 Task: Check the average views per listing of spa in the last 3 years.
Action: Mouse moved to (788, 192)
Screenshot: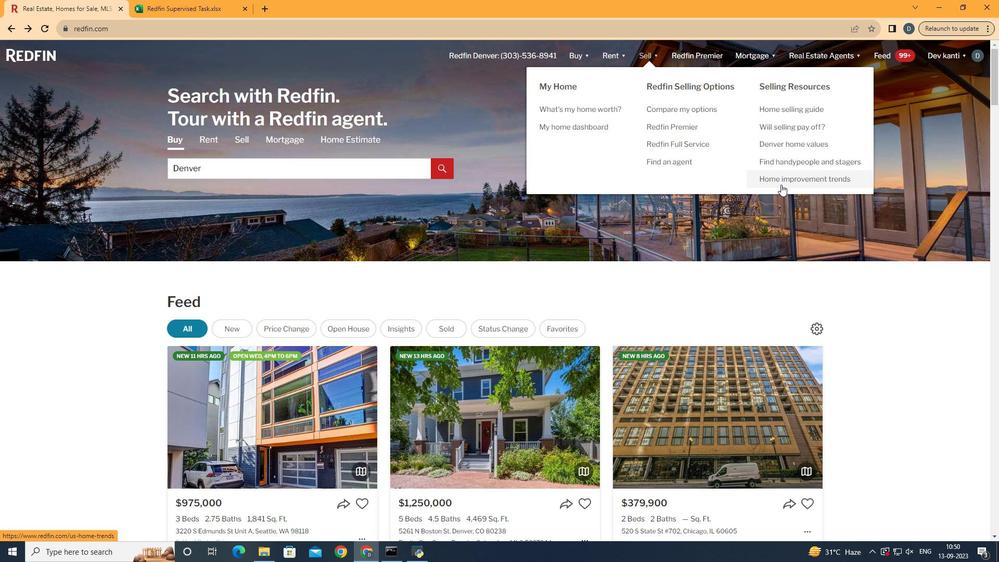 
Action: Mouse pressed left at (788, 192)
Screenshot: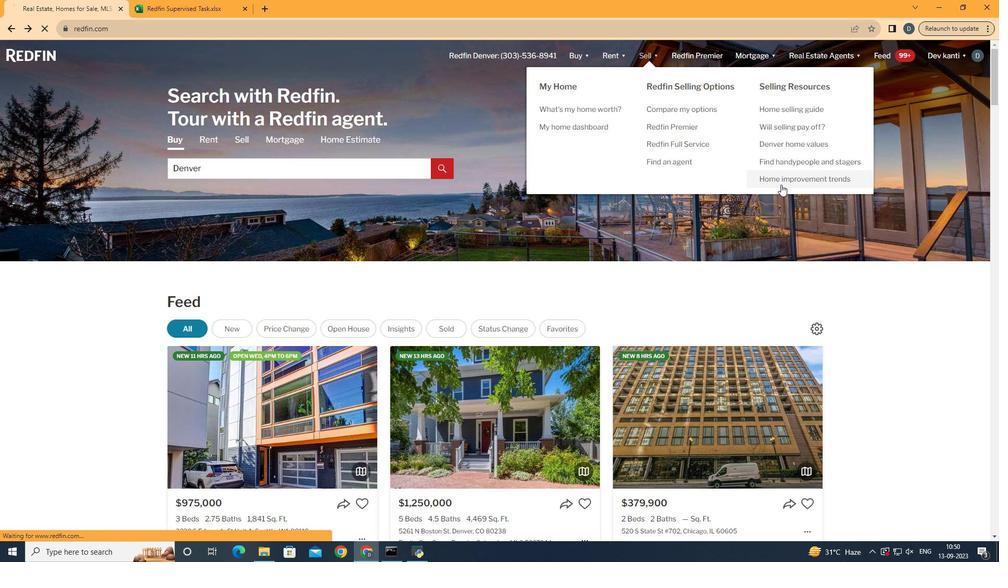 
Action: Mouse moved to (257, 200)
Screenshot: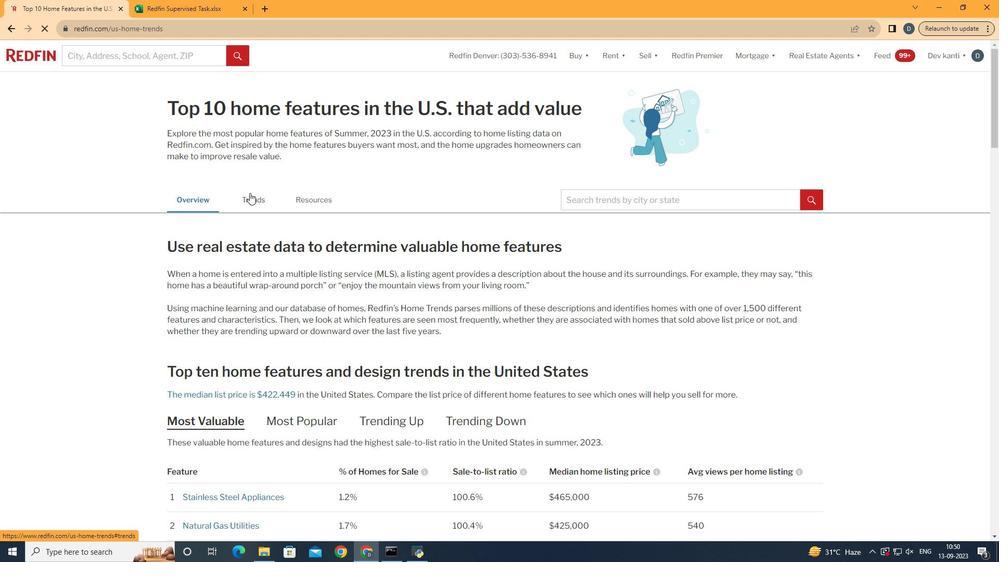 
Action: Mouse pressed left at (257, 200)
Screenshot: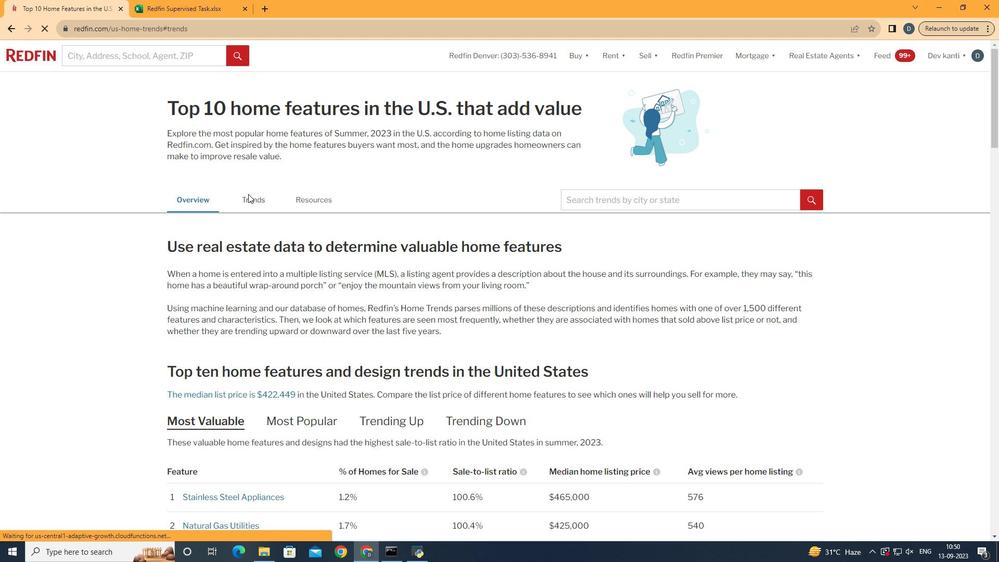 
Action: Mouse moved to (339, 310)
Screenshot: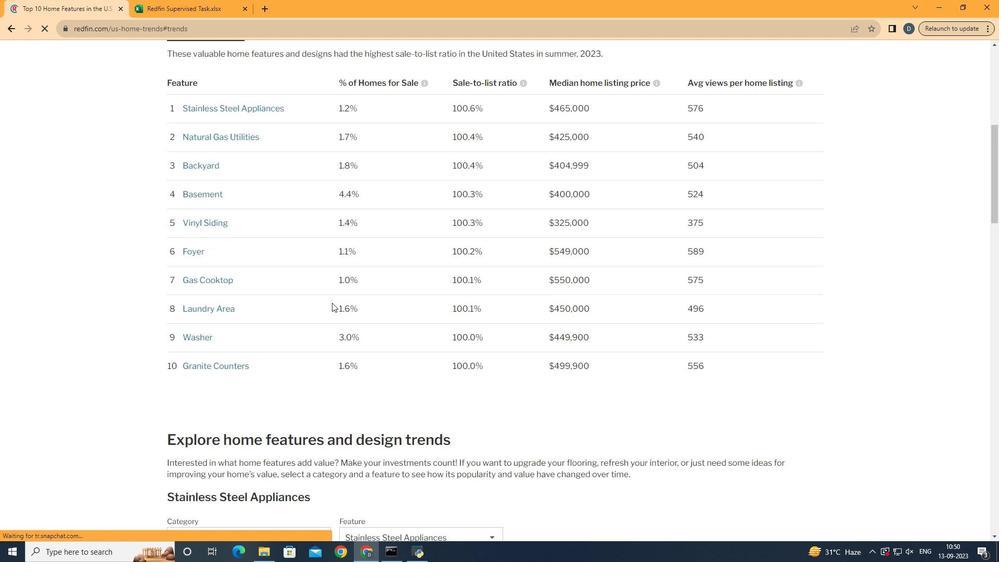 
Action: Mouse scrolled (339, 310) with delta (0, 0)
Screenshot: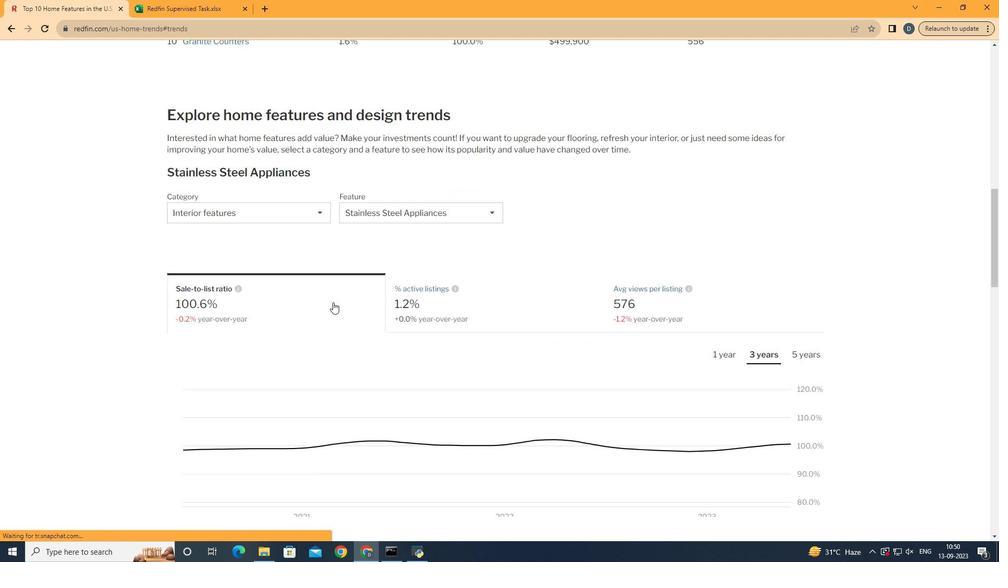 
Action: Mouse scrolled (339, 310) with delta (0, 0)
Screenshot: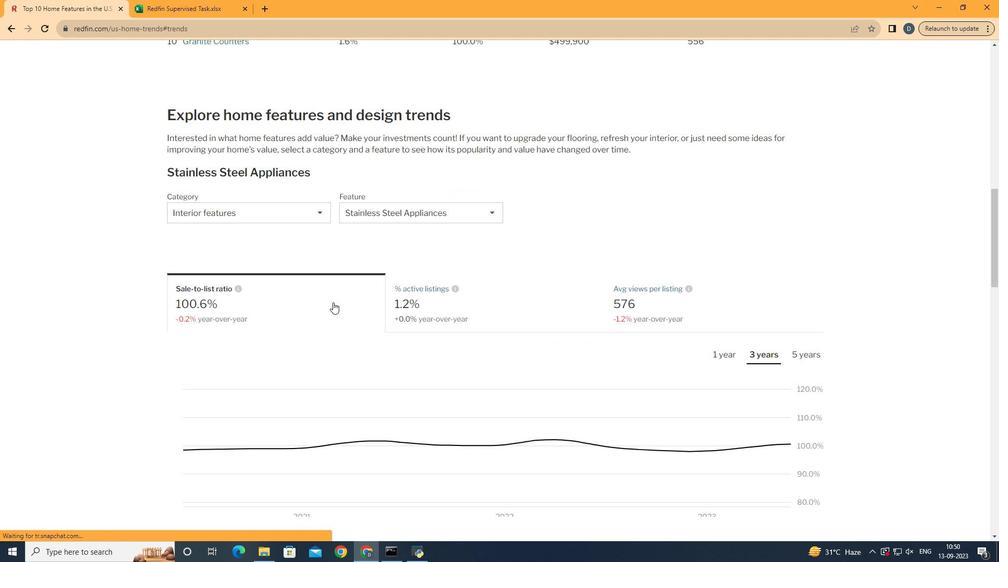 
Action: Mouse scrolled (339, 310) with delta (0, 0)
Screenshot: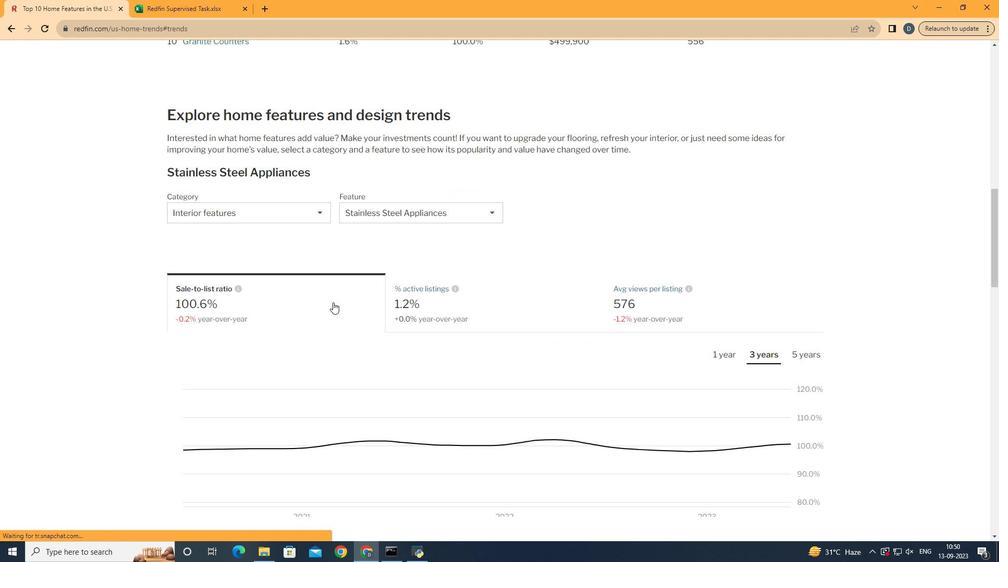 
Action: Mouse scrolled (339, 310) with delta (0, 0)
Screenshot: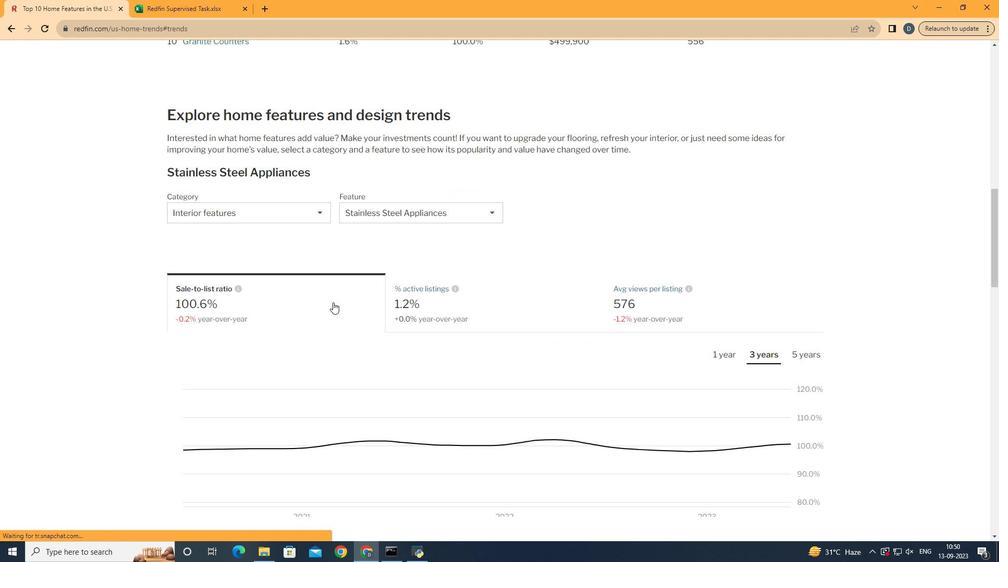 
Action: Mouse scrolled (339, 309) with delta (0, -1)
Screenshot: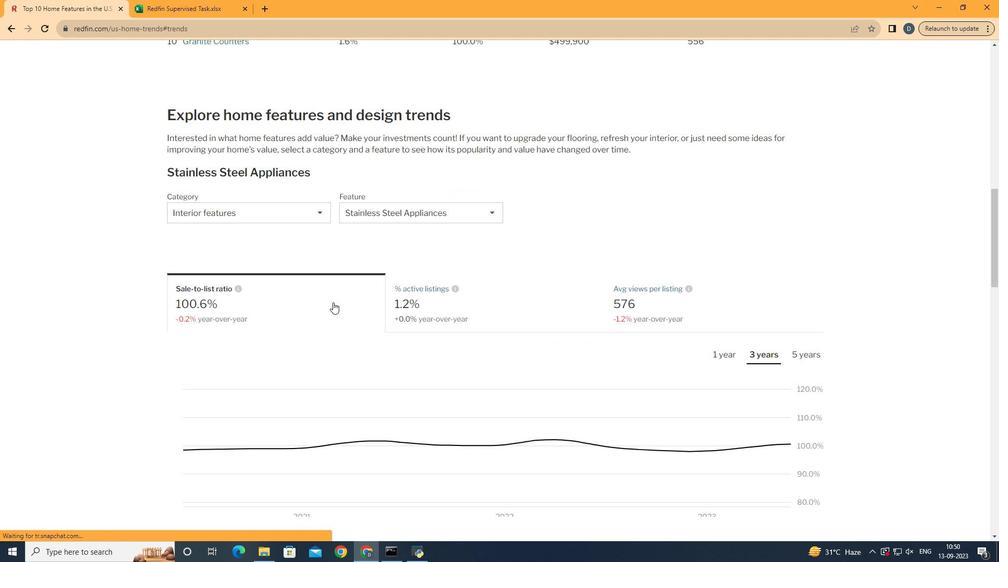
Action: Mouse moved to (339, 310)
Screenshot: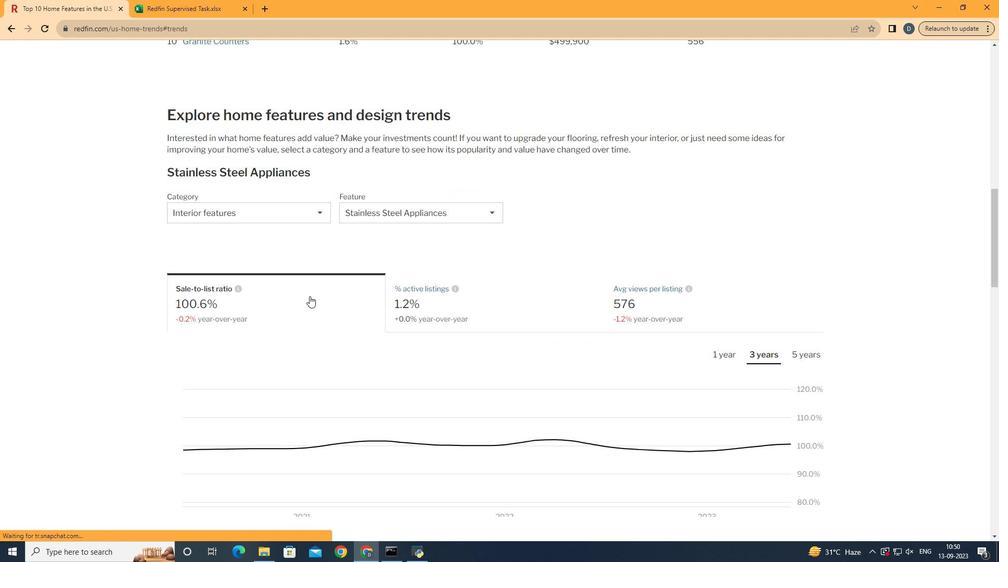 
Action: Mouse scrolled (339, 310) with delta (0, 0)
Screenshot: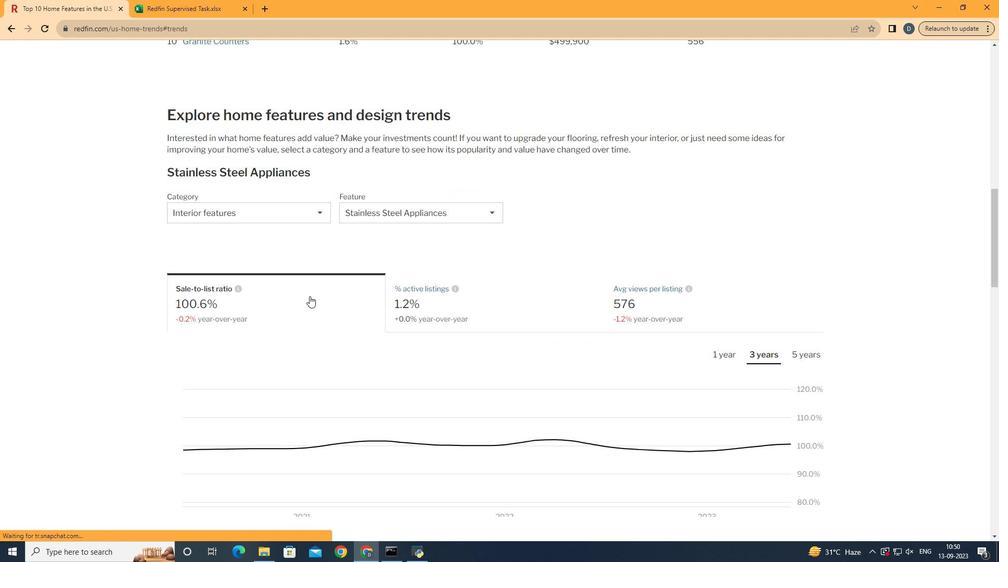 
Action: Mouse moved to (339, 310)
Screenshot: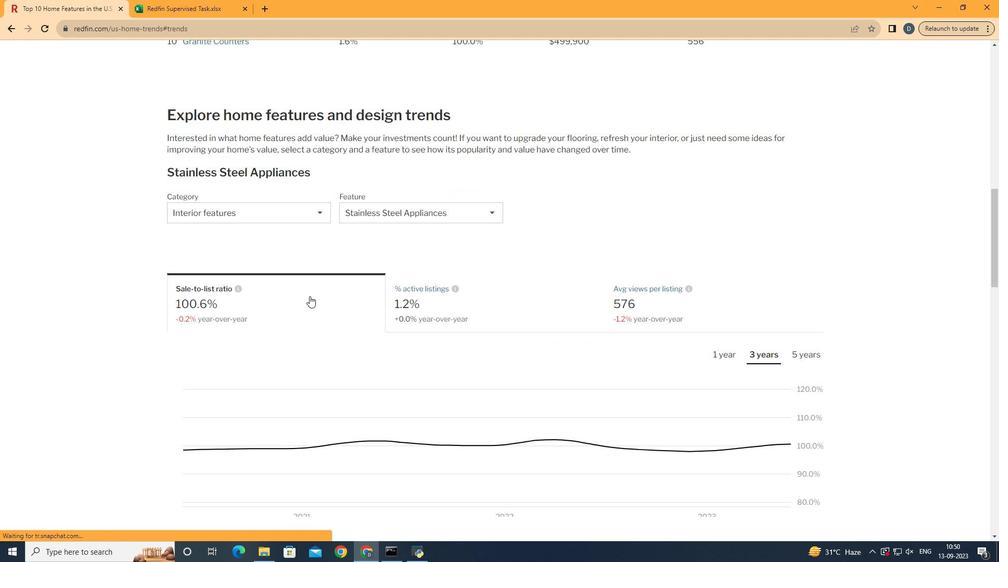 
Action: Mouse scrolled (339, 310) with delta (0, 0)
Screenshot: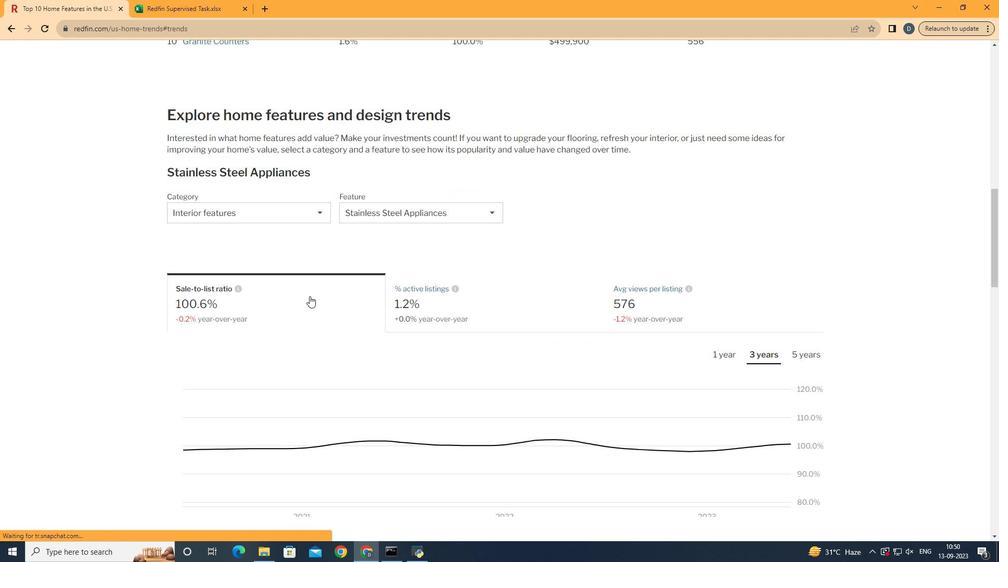 
Action: Mouse moved to (296, 227)
Screenshot: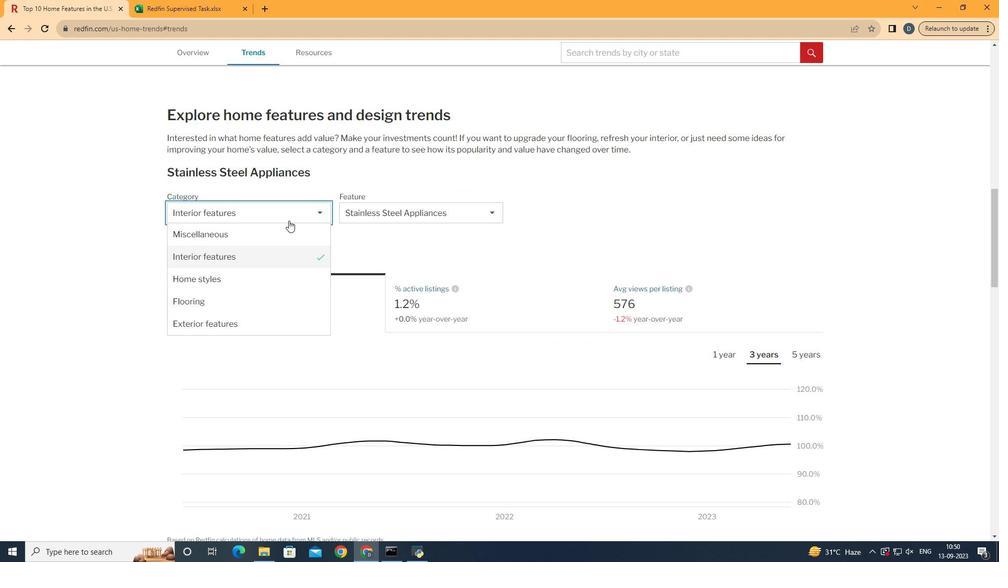 
Action: Mouse pressed left at (296, 227)
Screenshot: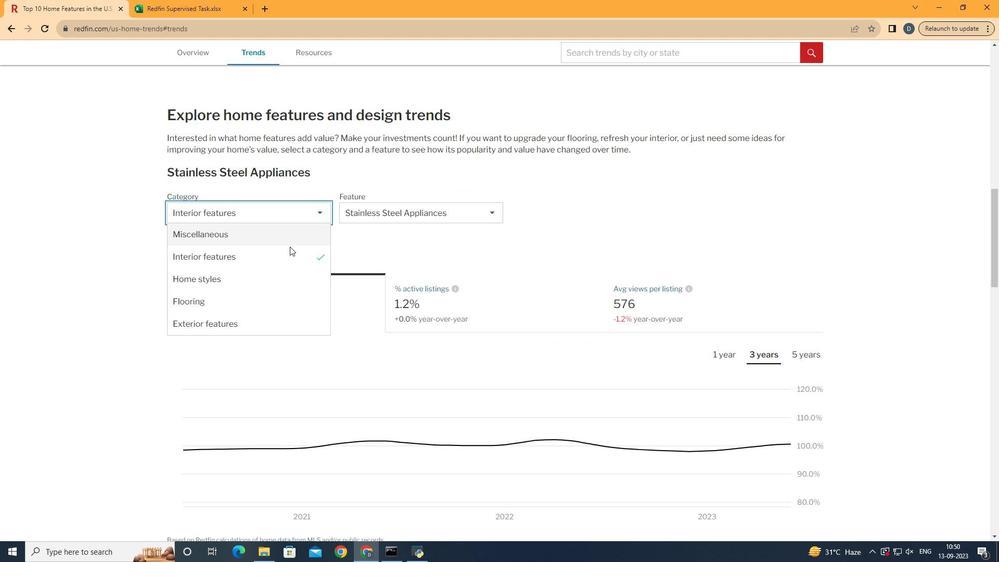 
Action: Mouse moved to (298, 269)
Screenshot: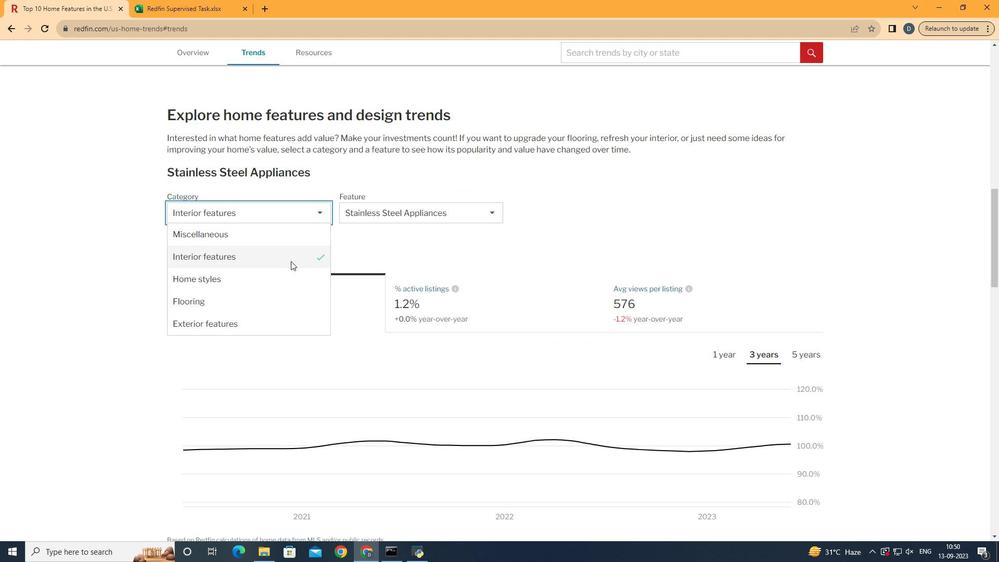 
Action: Mouse pressed left at (298, 269)
Screenshot: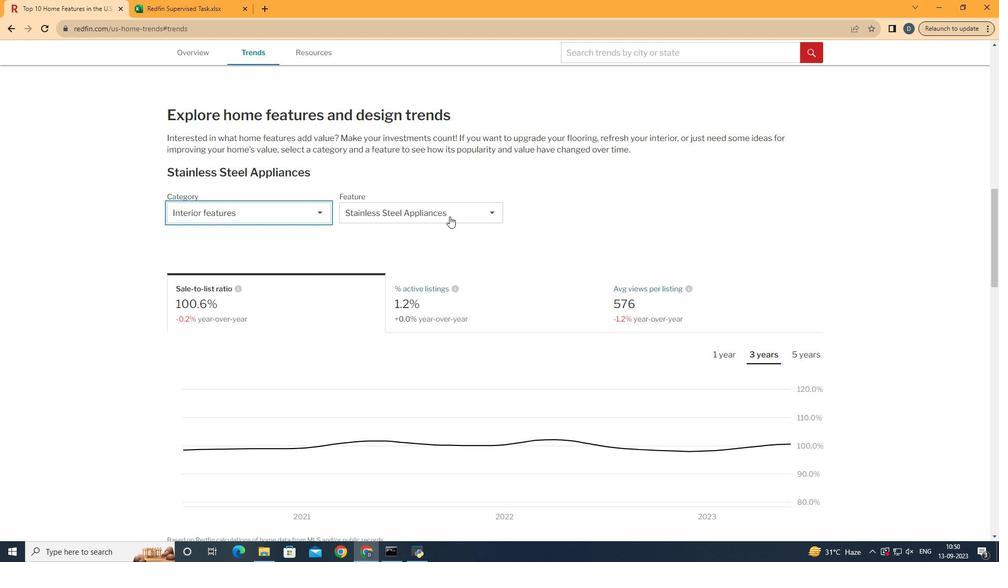 
Action: Mouse moved to (457, 224)
Screenshot: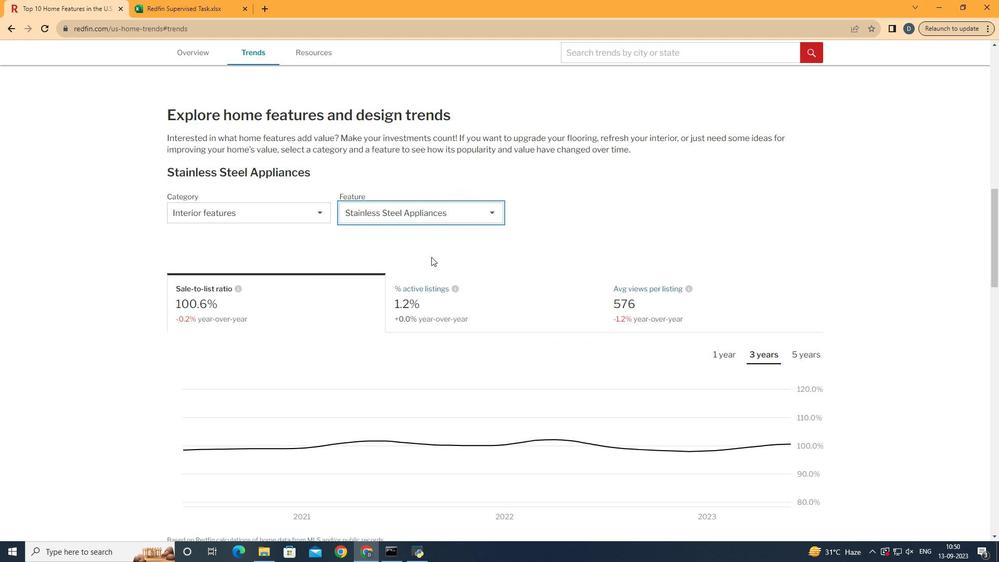 
Action: Mouse pressed left at (457, 224)
Screenshot: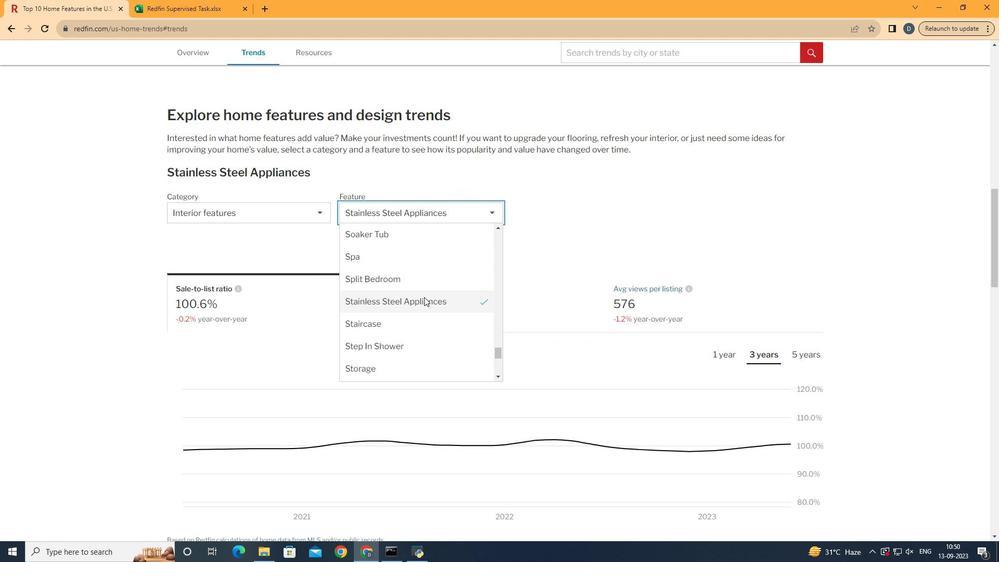 
Action: Mouse moved to (451, 268)
Screenshot: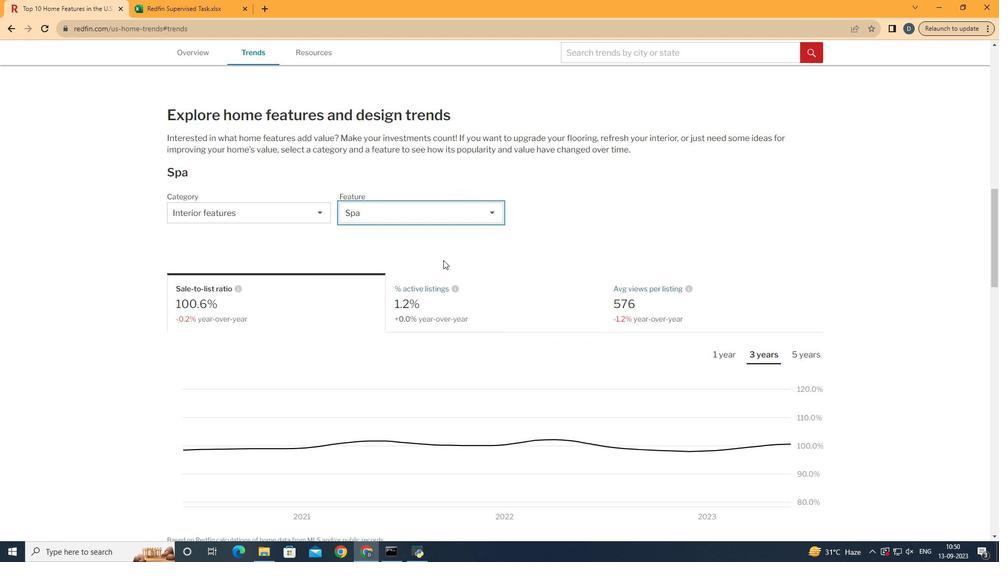
Action: Mouse pressed left at (451, 268)
Screenshot: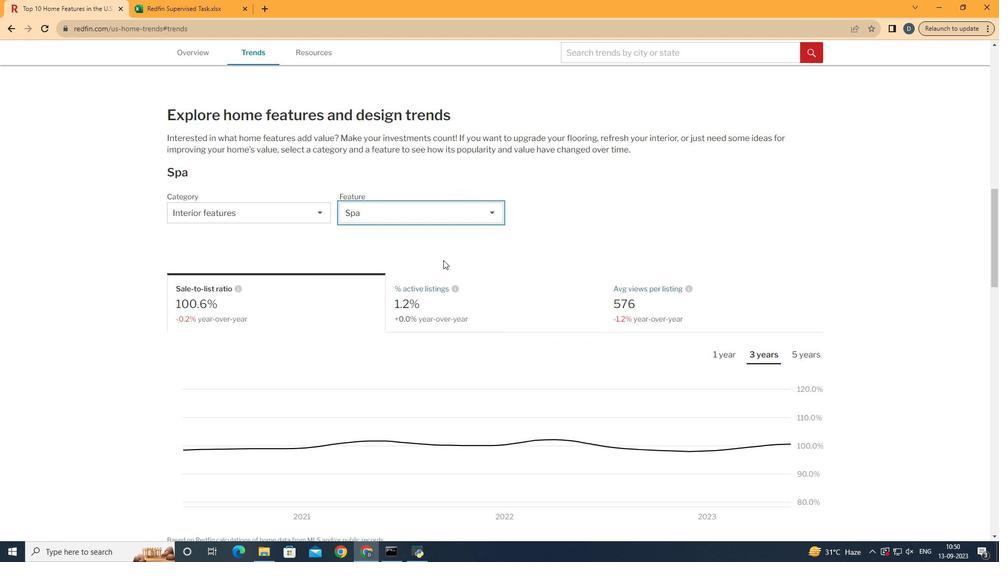 
Action: Mouse moved to (543, 243)
Screenshot: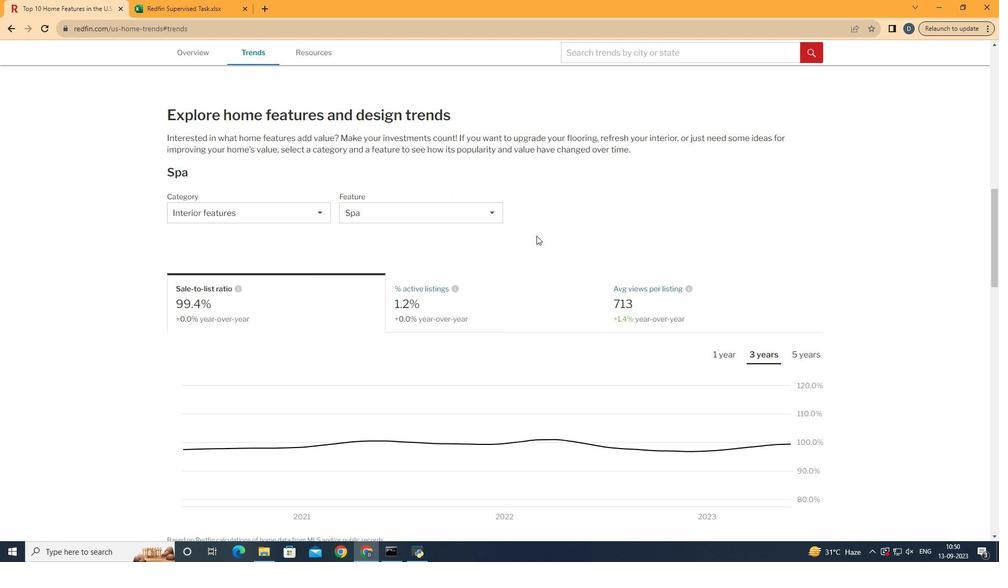 
Action: Mouse pressed left at (543, 243)
Screenshot: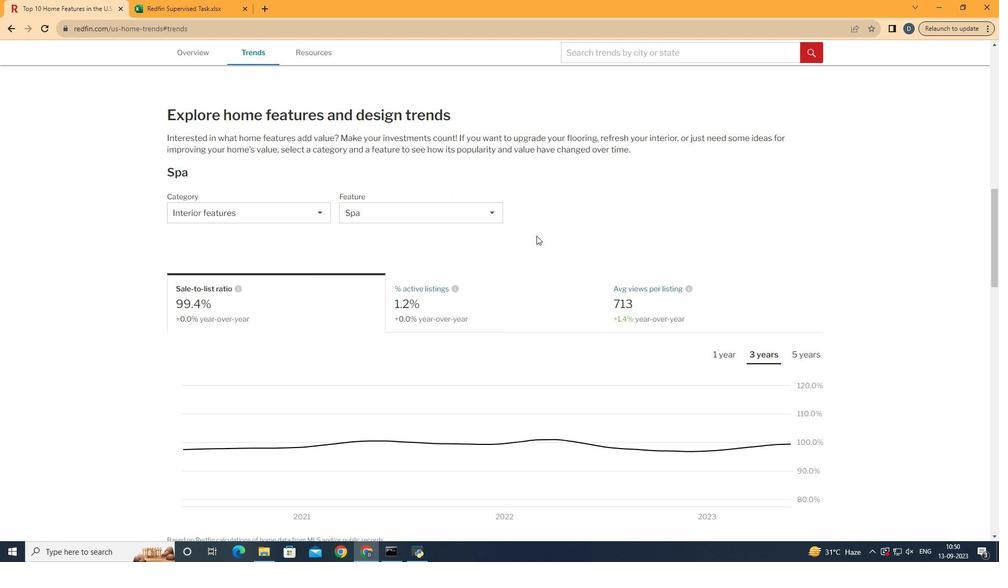 
Action: Mouse moved to (544, 243)
Screenshot: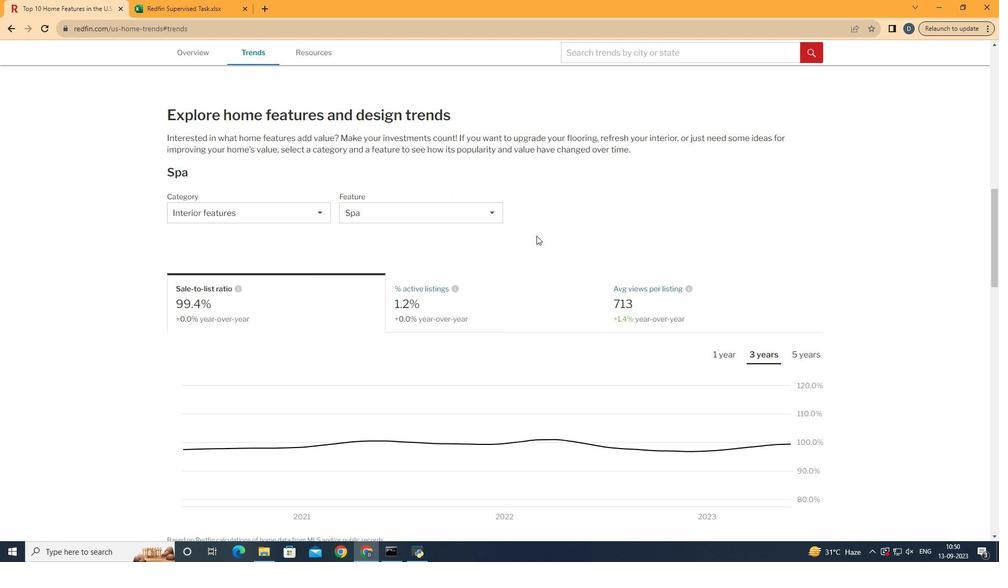 
Action: Mouse scrolled (544, 243) with delta (0, 0)
Screenshot: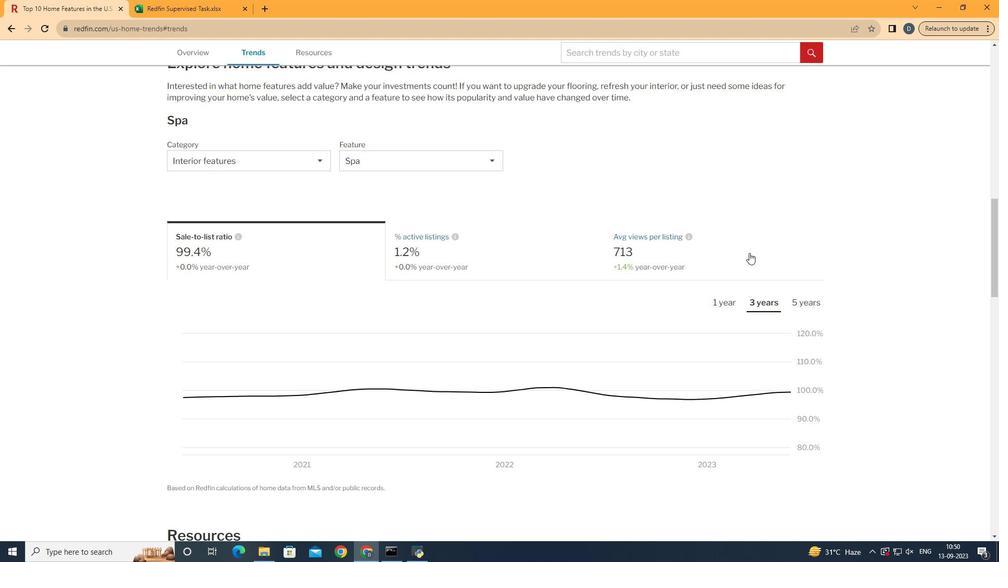 
Action: Mouse moved to (786, 256)
Screenshot: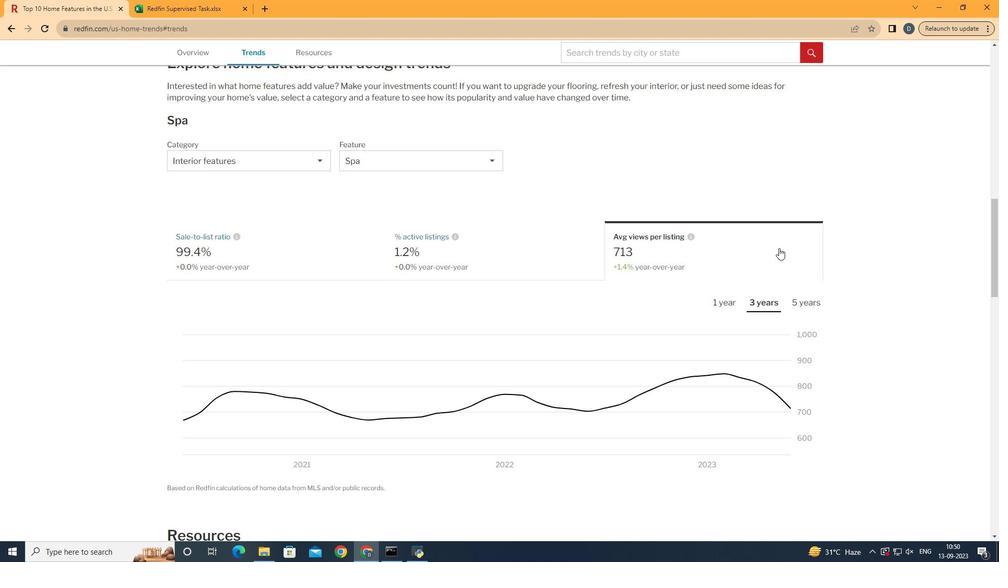 
Action: Mouse pressed left at (786, 256)
Screenshot: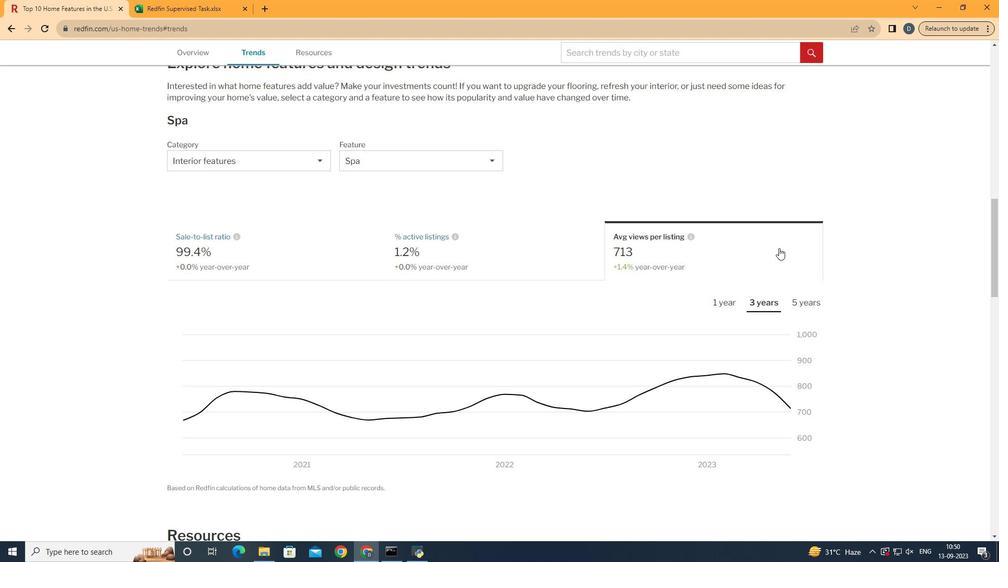 
Action: Mouse moved to (773, 310)
Screenshot: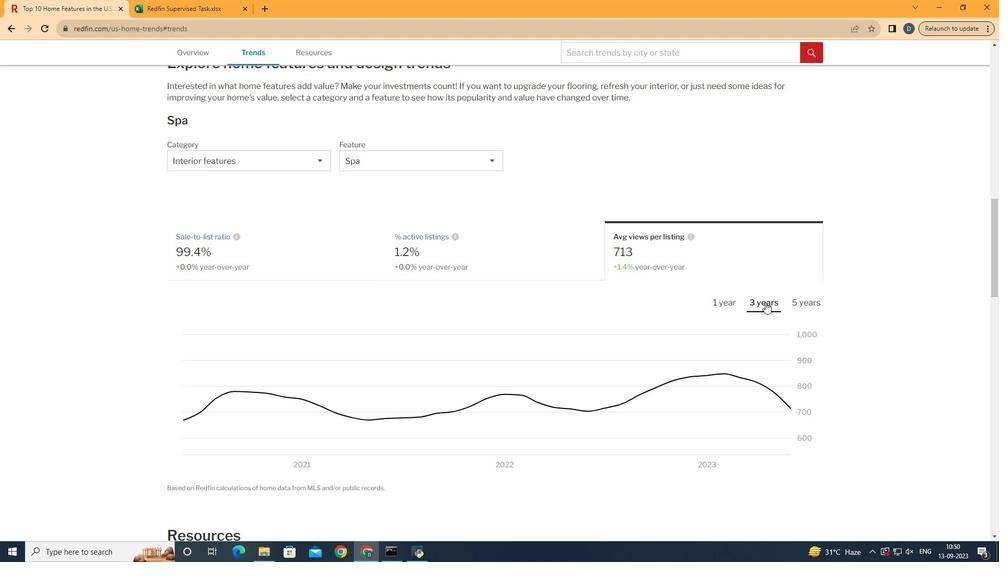 
Action: Mouse pressed left at (773, 310)
Screenshot: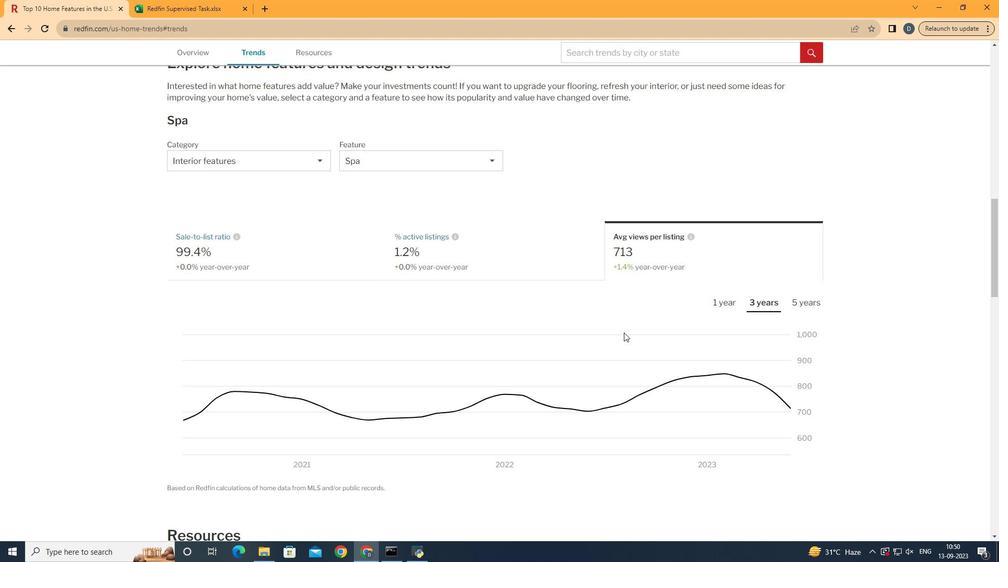
Action: Mouse moved to (793, 412)
Screenshot: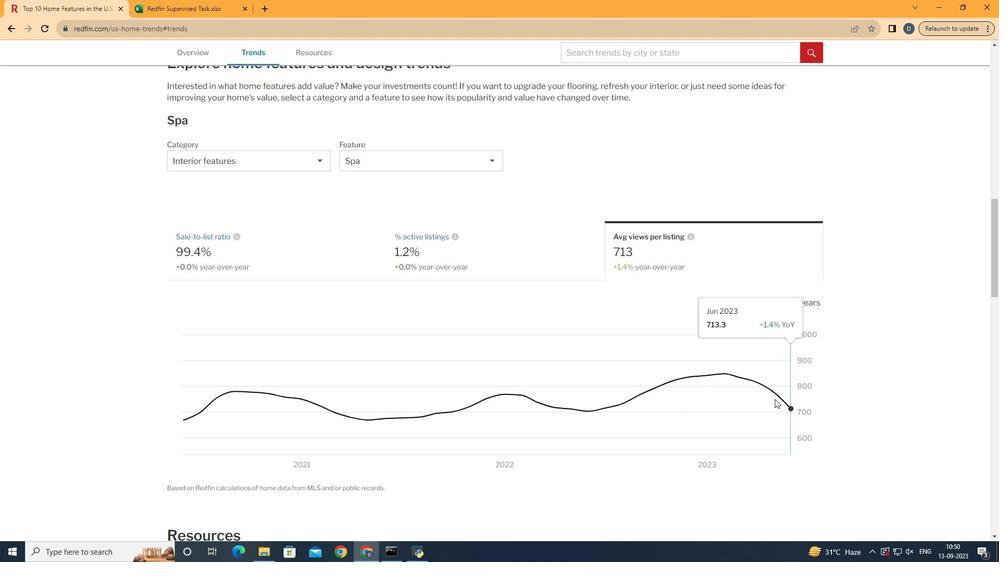 
